 Task: Set the emoji skin tone preference to Medium-Light Skin Tone.
Action: Mouse moved to (1285, 119)
Screenshot: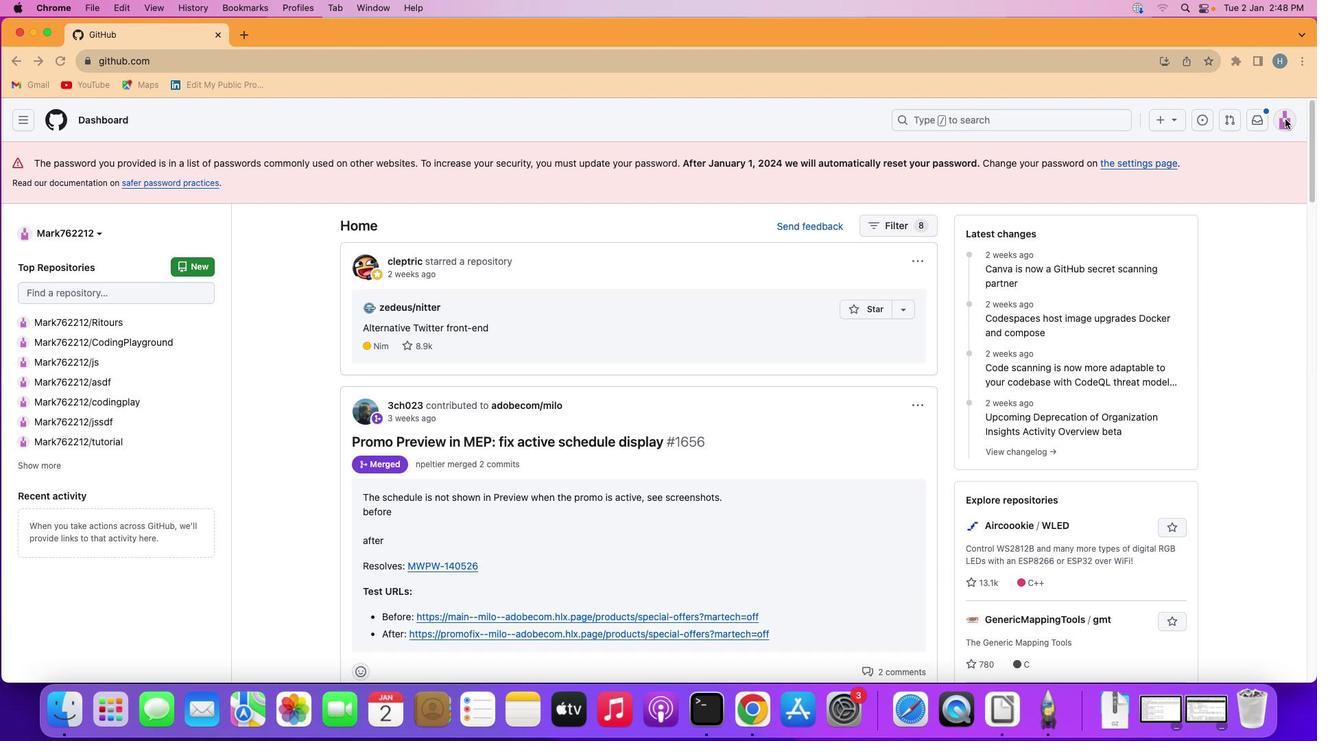 
Action: Mouse pressed left at (1285, 119)
Screenshot: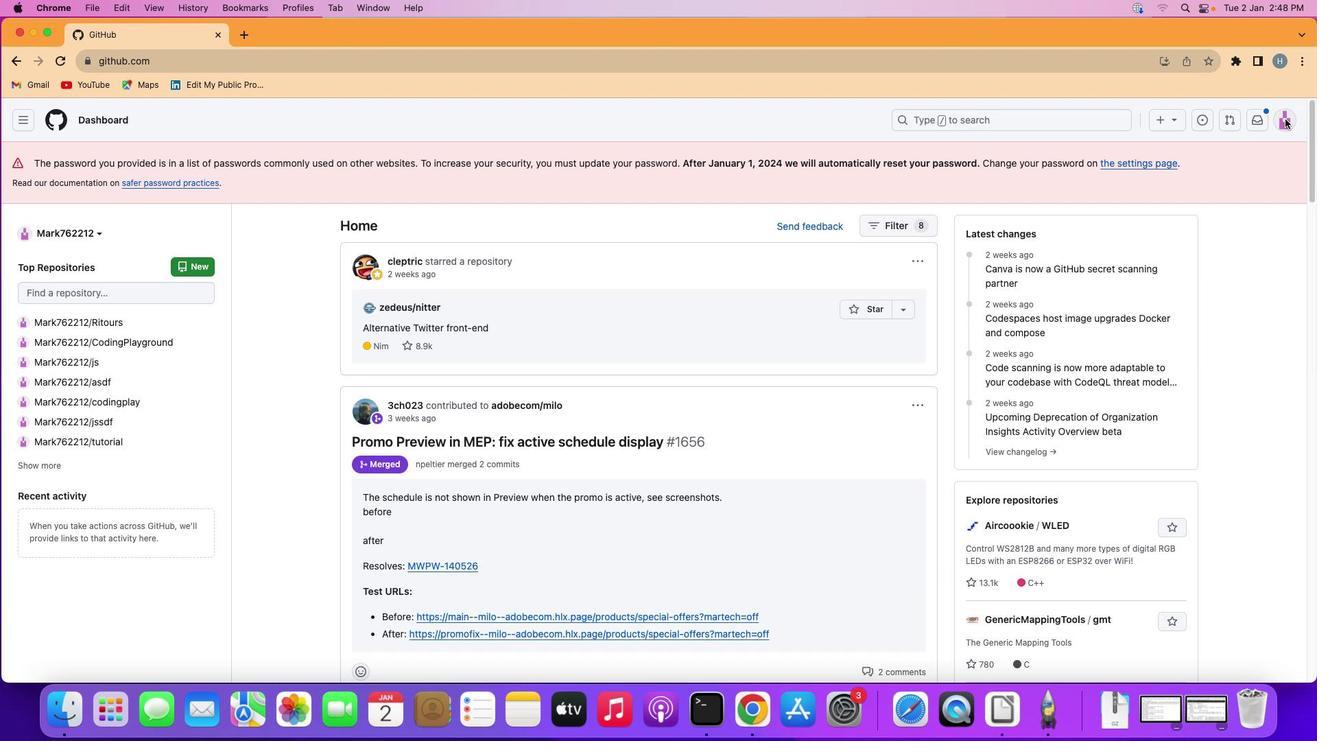 
Action: Mouse moved to (1285, 120)
Screenshot: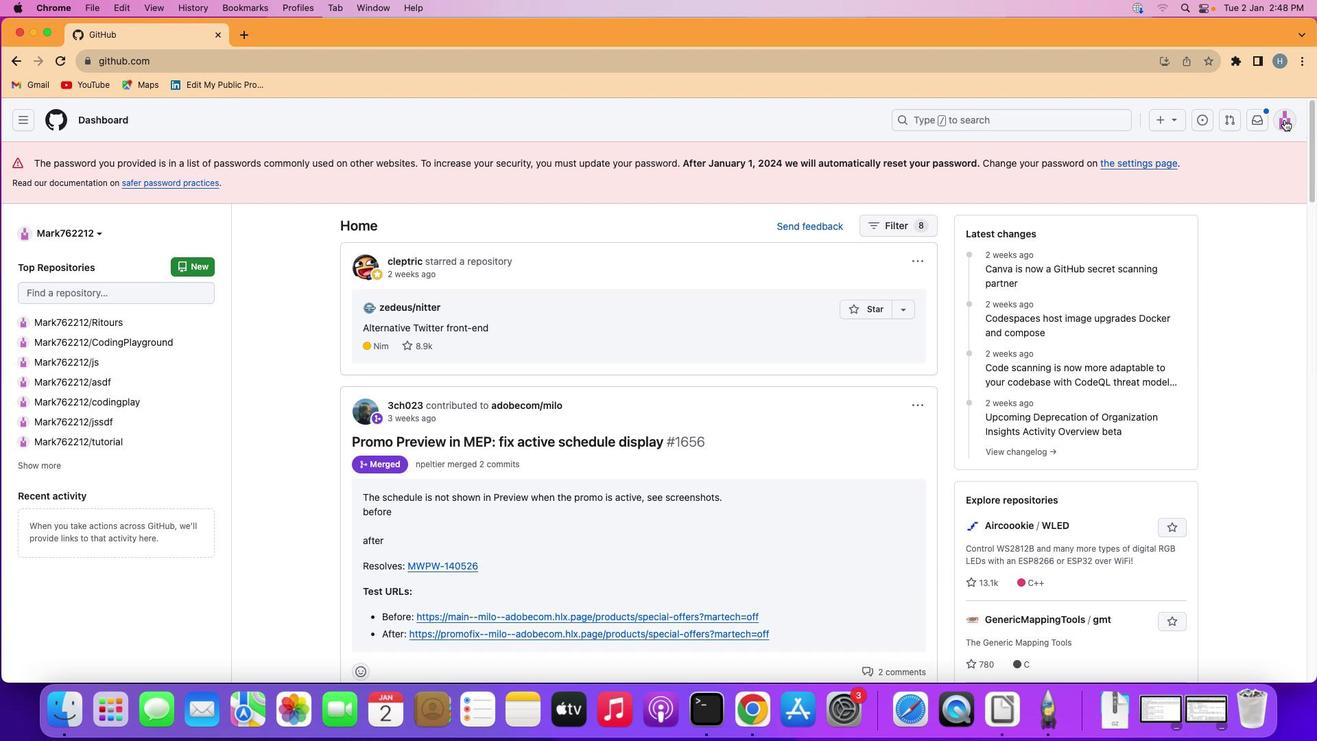
Action: Mouse pressed left at (1285, 120)
Screenshot: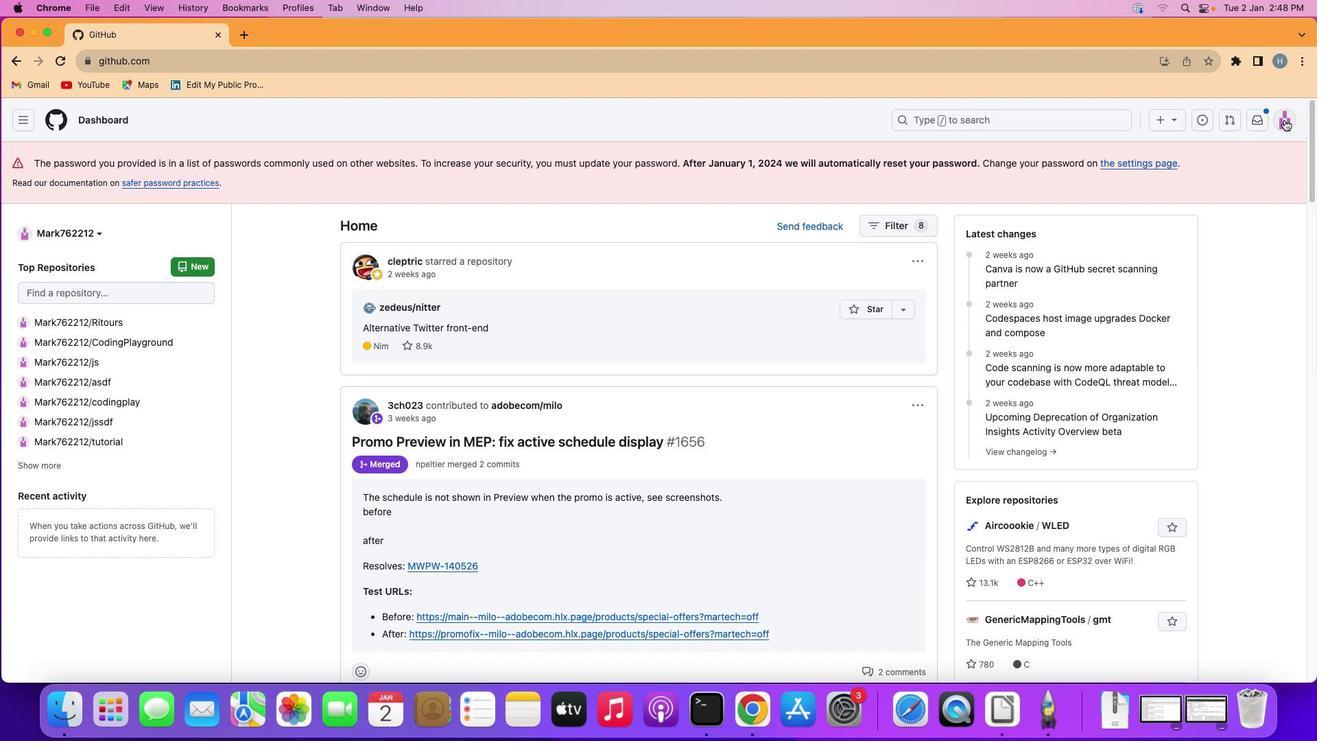
Action: Mouse moved to (1234, 496)
Screenshot: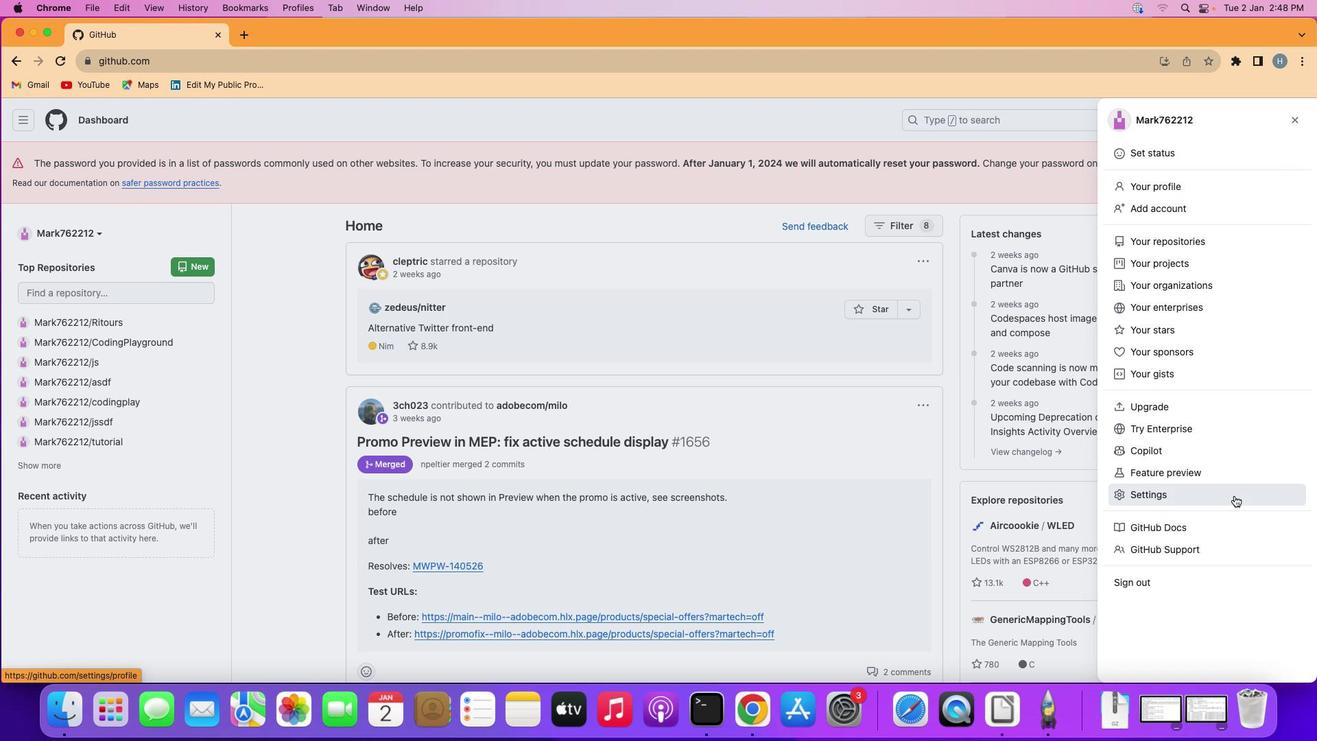 
Action: Mouse pressed left at (1234, 496)
Screenshot: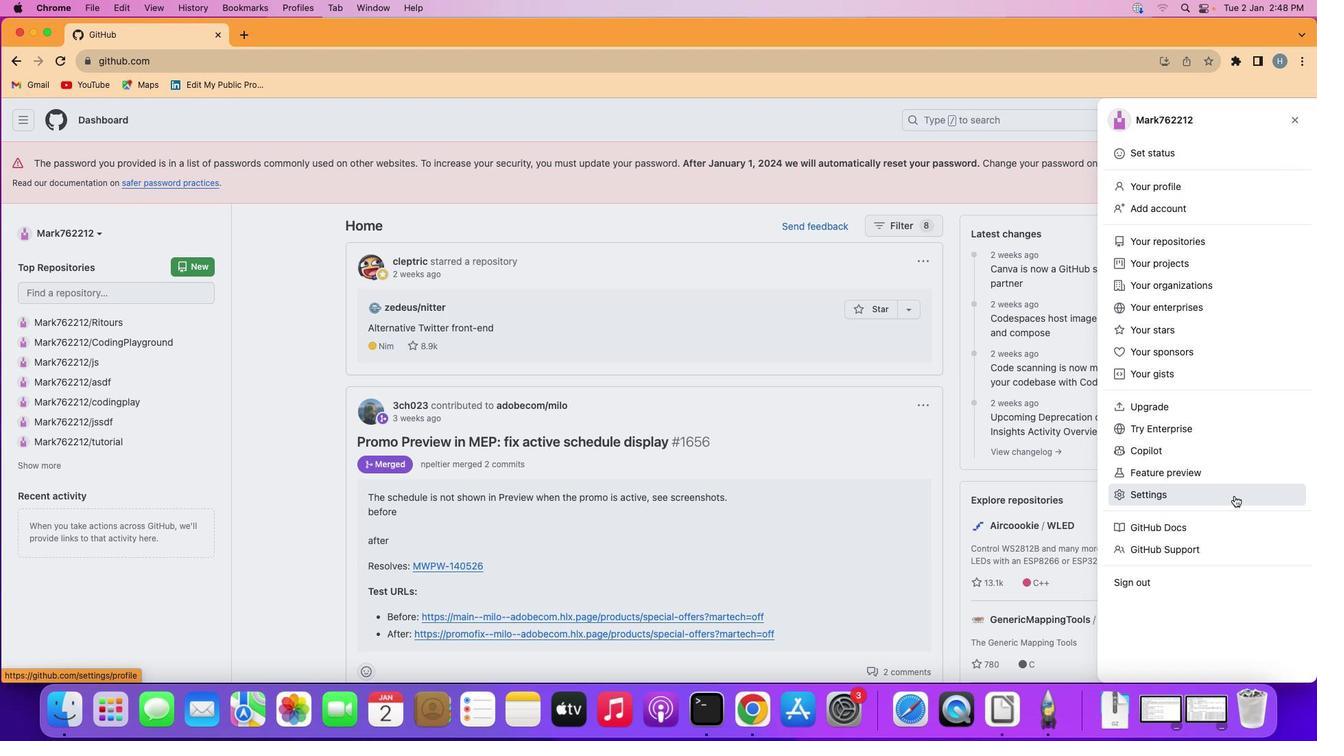 
Action: Mouse moved to (301, 322)
Screenshot: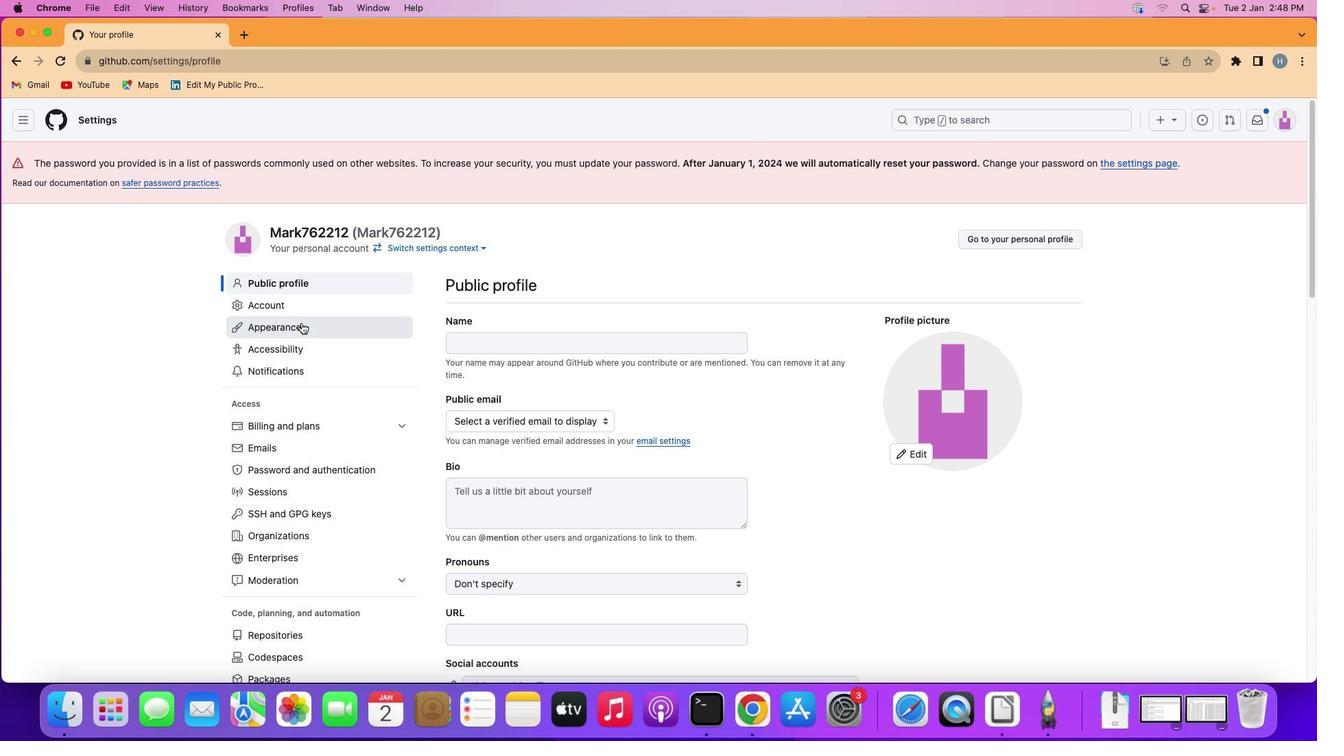
Action: Mouse pressed left at (301, 322)
Screenshot: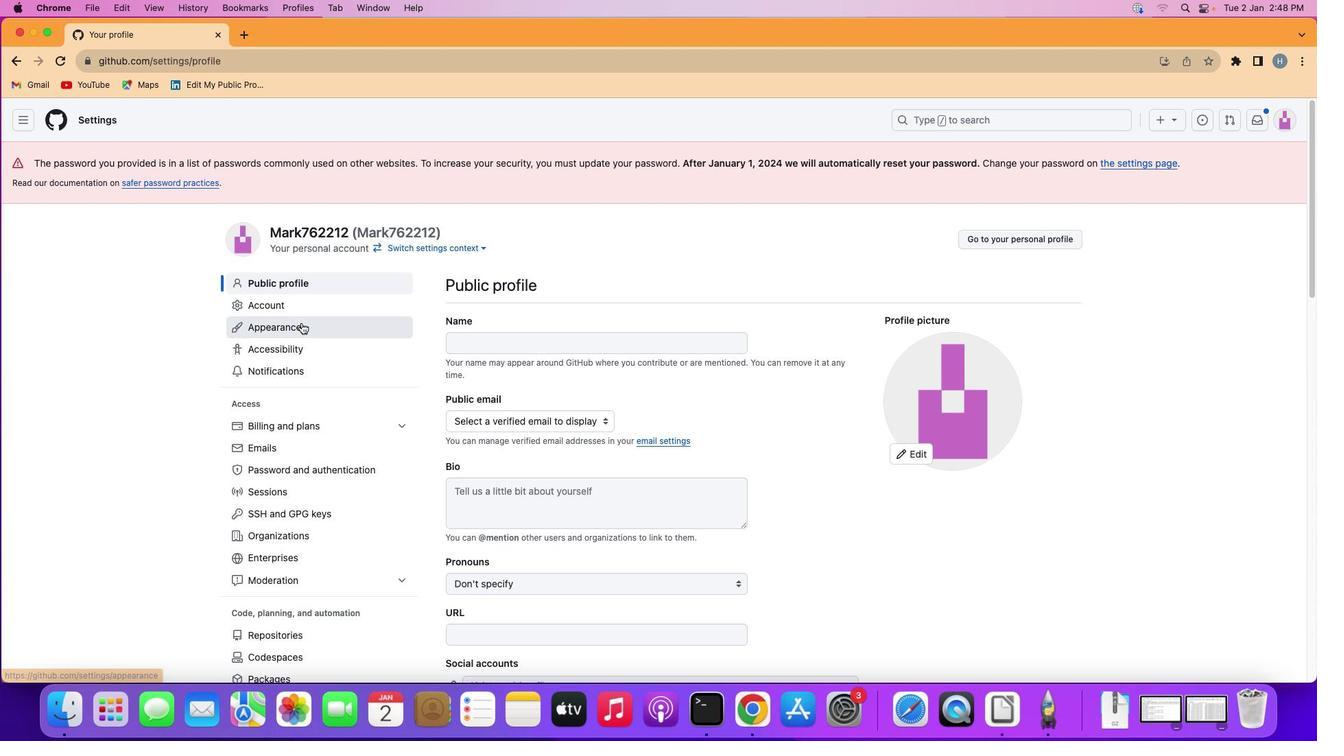 
Action: Mouse moved to (749, 456)
Screenshot: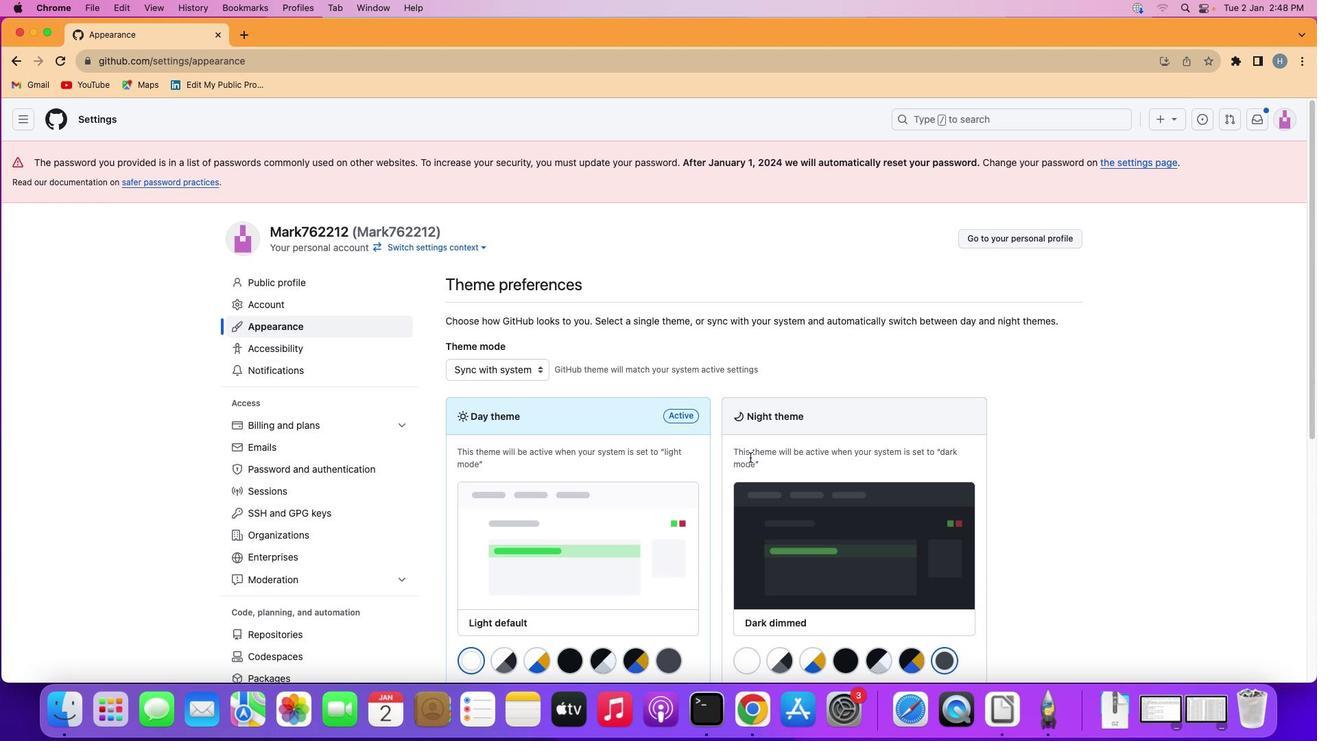 
Action: Mouse scrolled (749, 456) with delta (0, 0)
Screenshot: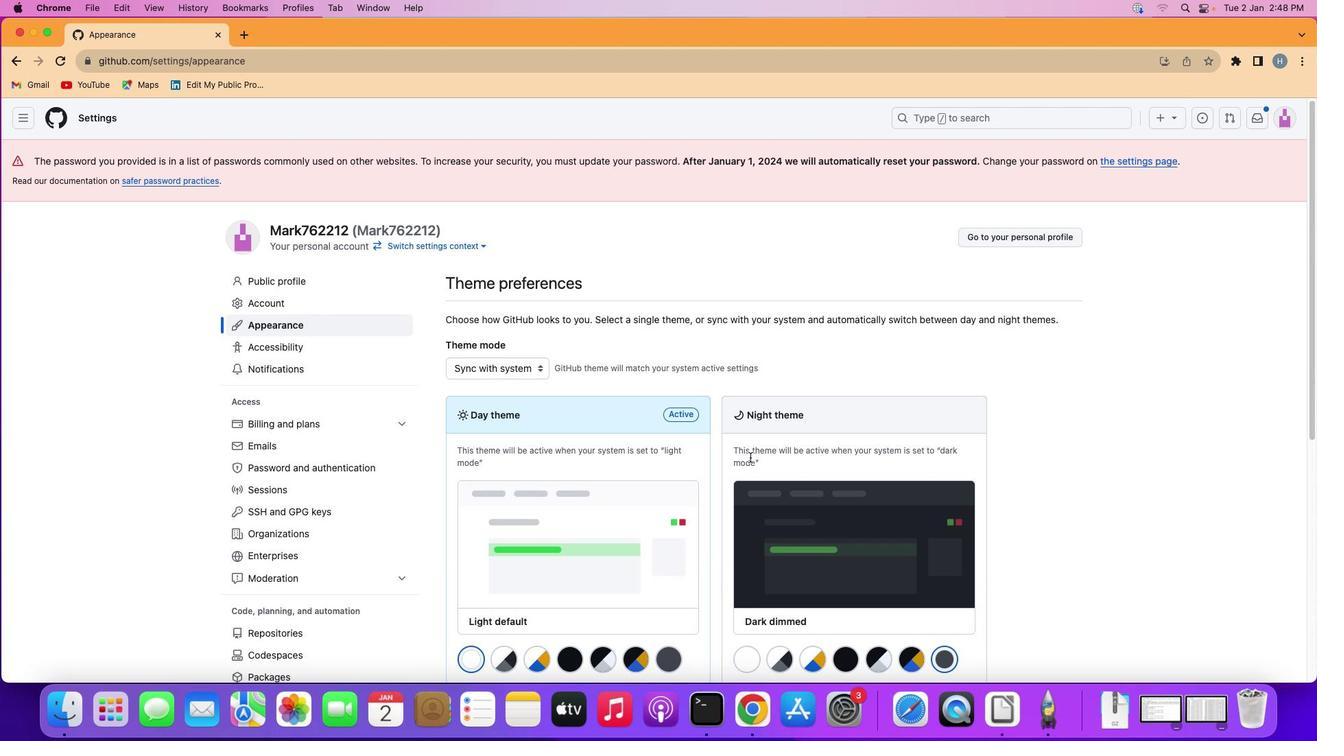 
Action: Mouse scrolled (749, 456) with delta (0, 1)
Screenshot: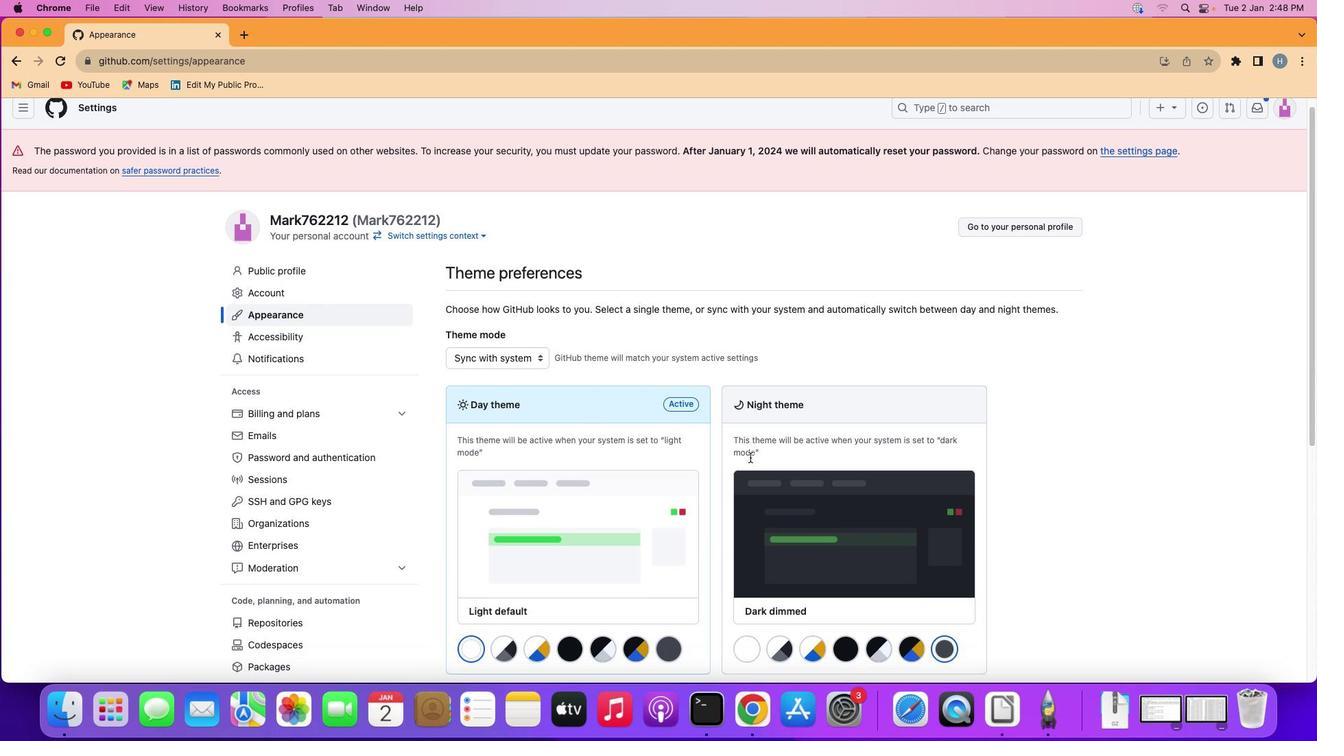 
Action: Mouse scrolled (749, 456) with delta (0, -2)
Screenshot: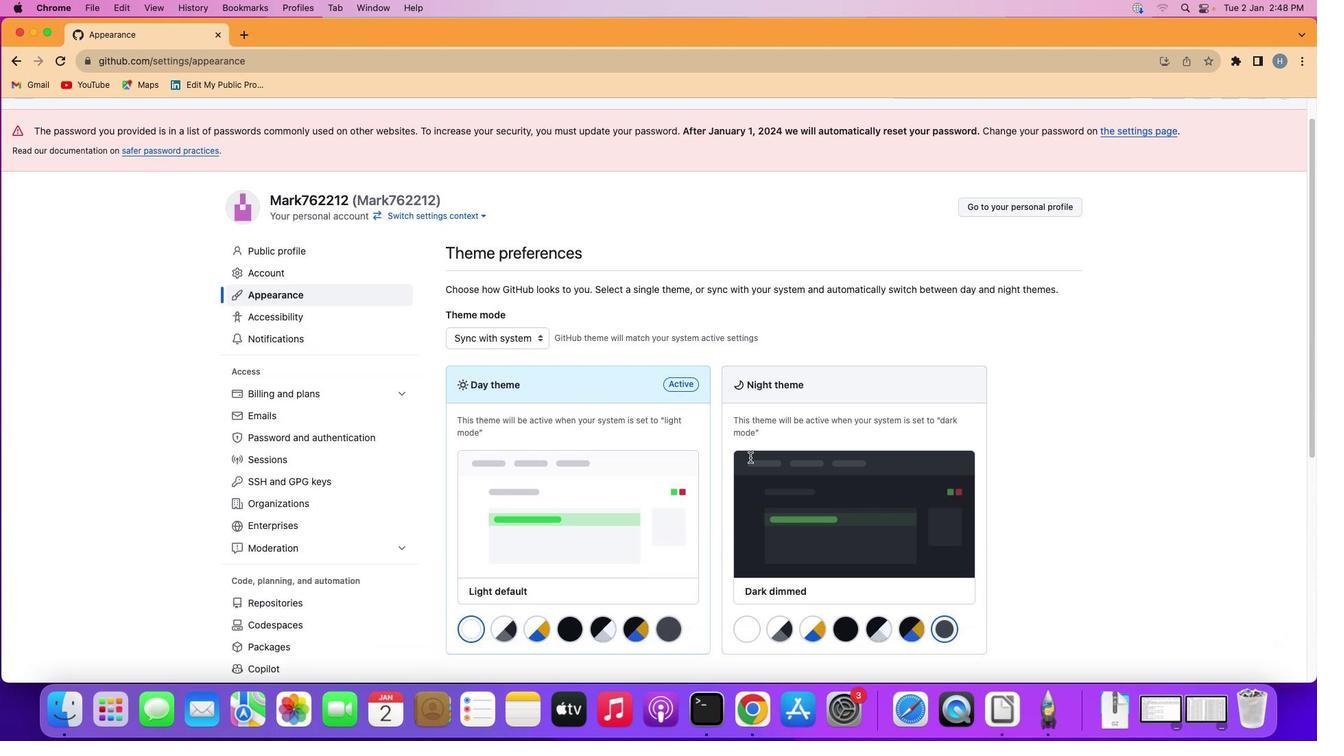 
Action: Mouse moved to (687, 450)
Screenshot: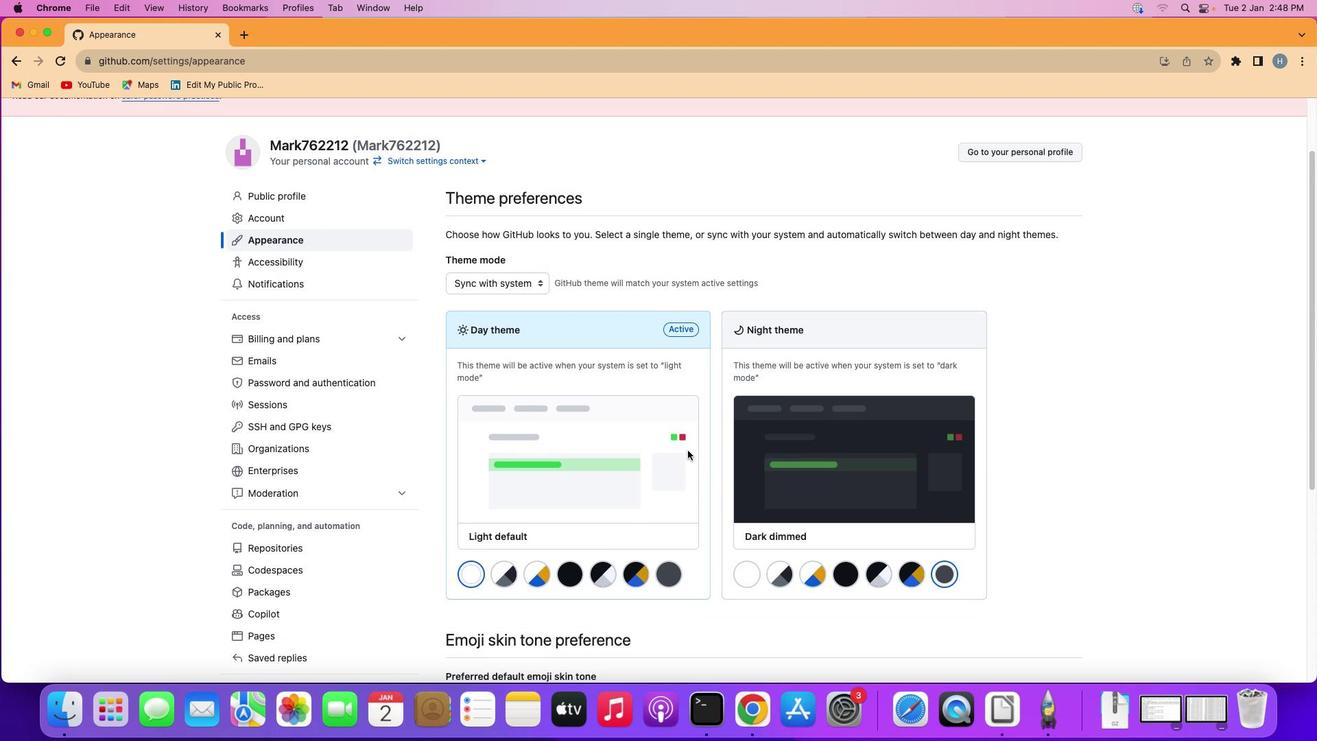 
Action: Mouse scrolled (687, 450) with delta (0, 0)
Screenshot: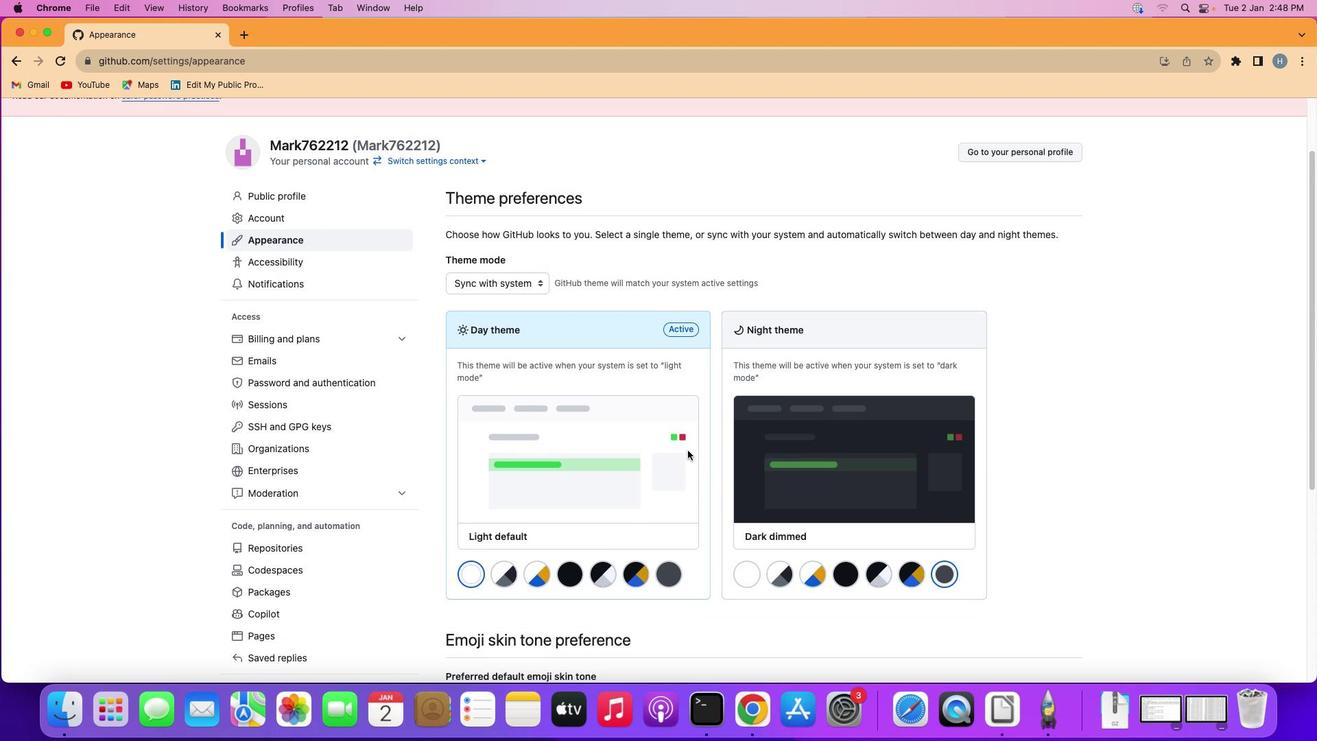 
Action: Mouse moved to (688, 450)
Screenshot: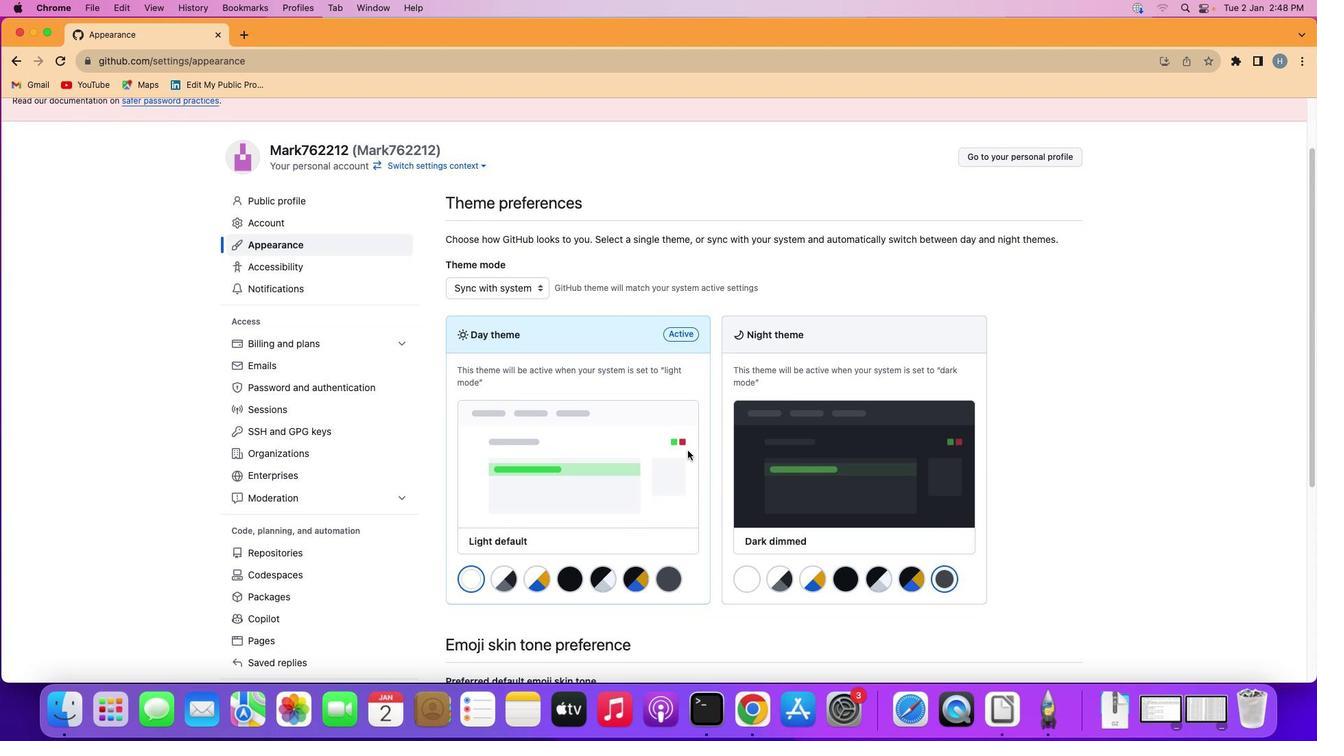 
Action: Mouse scrolled (688, 450) with delta (0, 0)
Screenshot: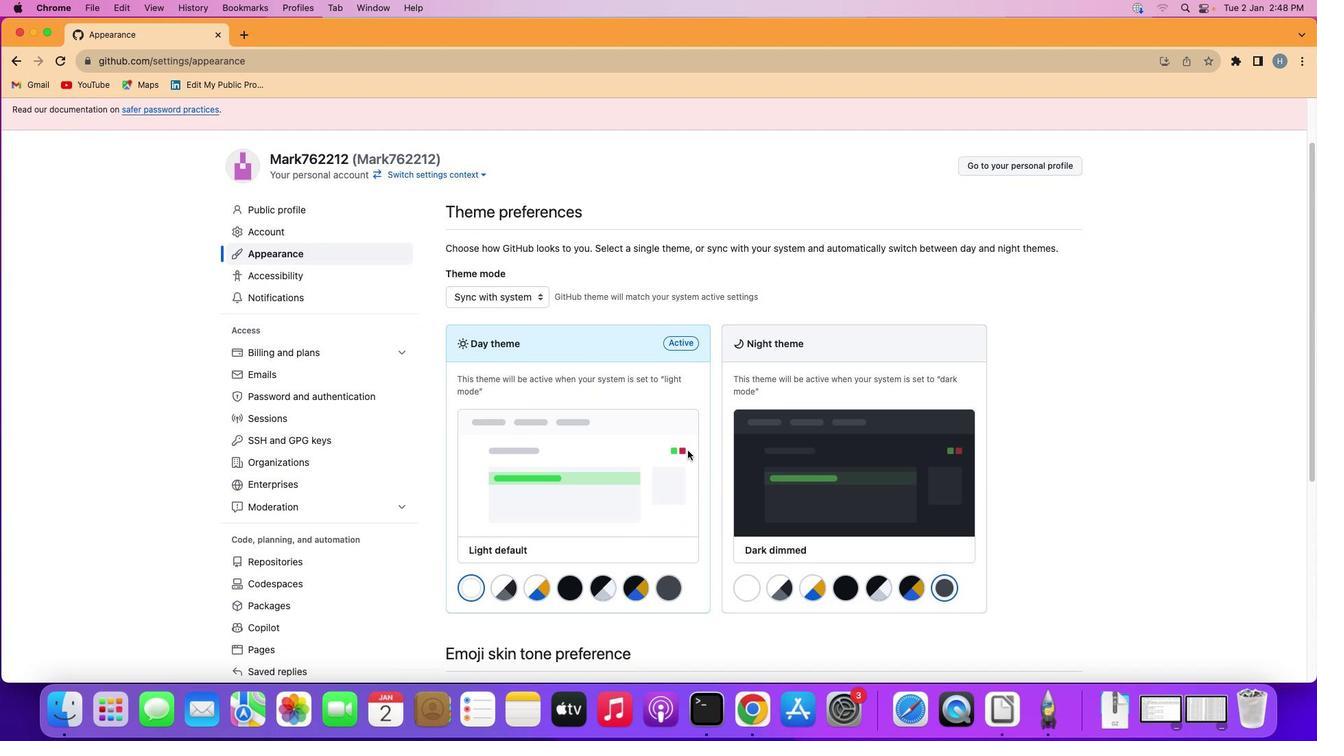 
Action: Mouse moved to (697, 450)
Screenshot: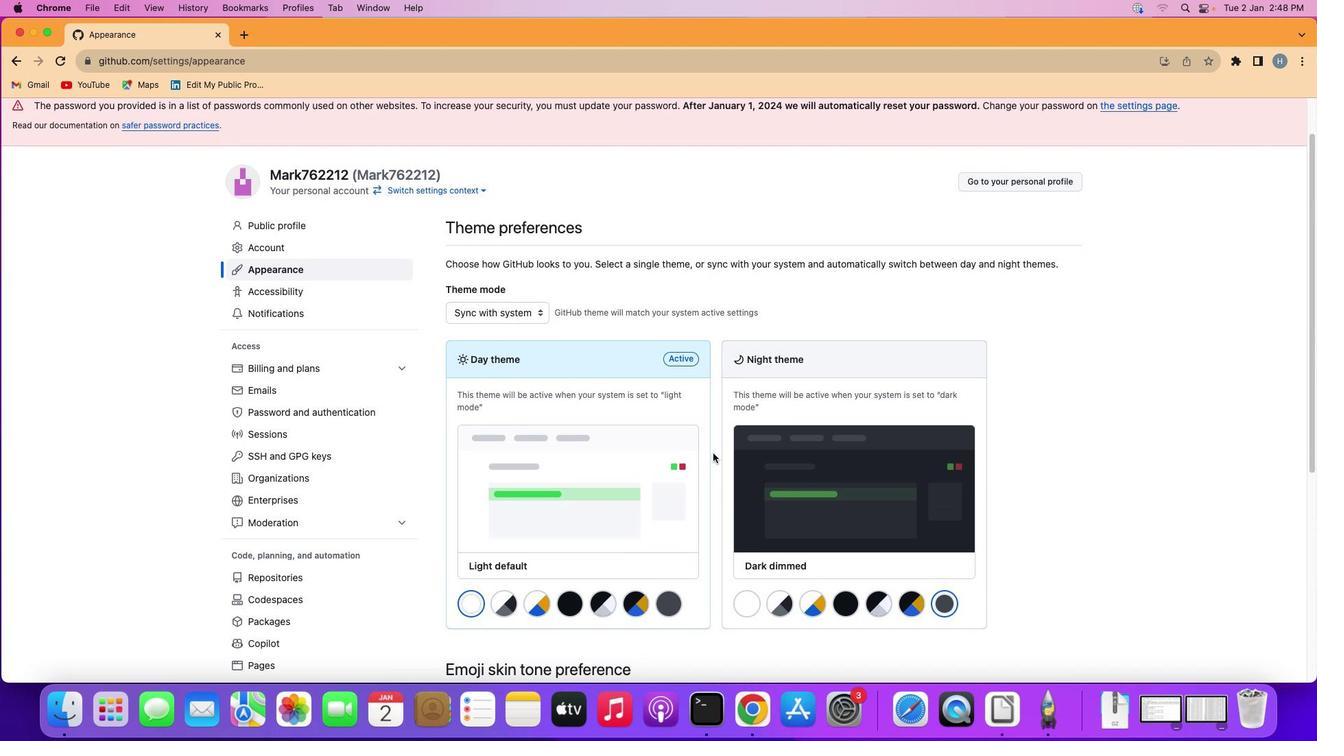 
Action: Mouse scrolled (697, 450) with delta (0, 0)
Screenshot: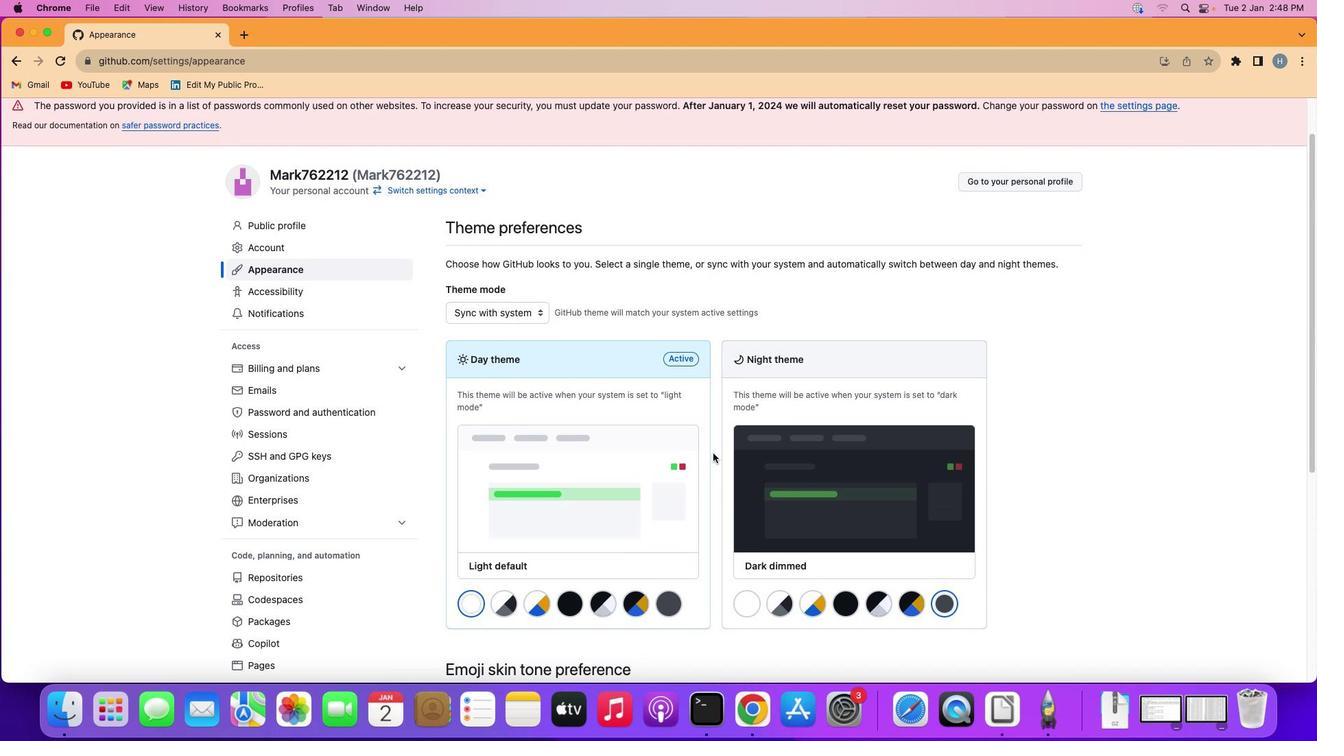 
Action: Mouse moved to (708, 452)
Screenshot: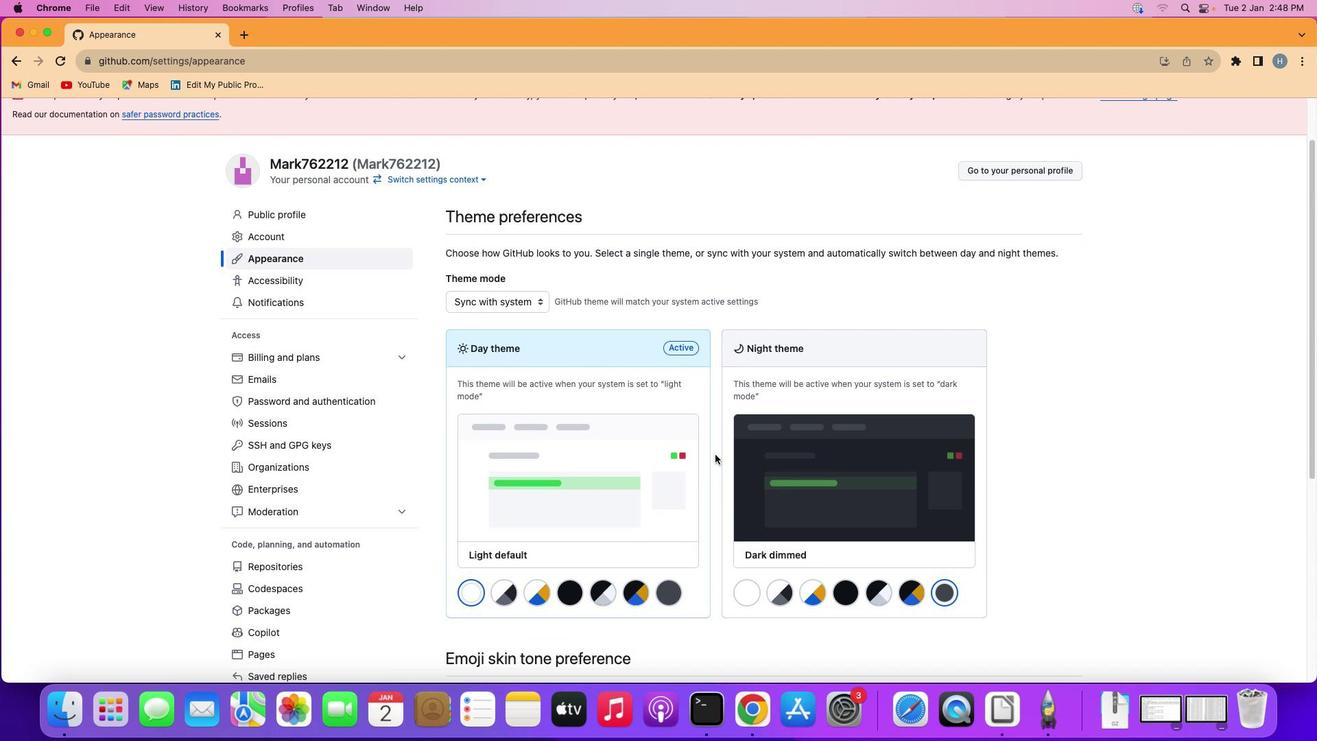 
Action: Mouse scrolled (708, 452) with delta (0, 0)
Screenshot: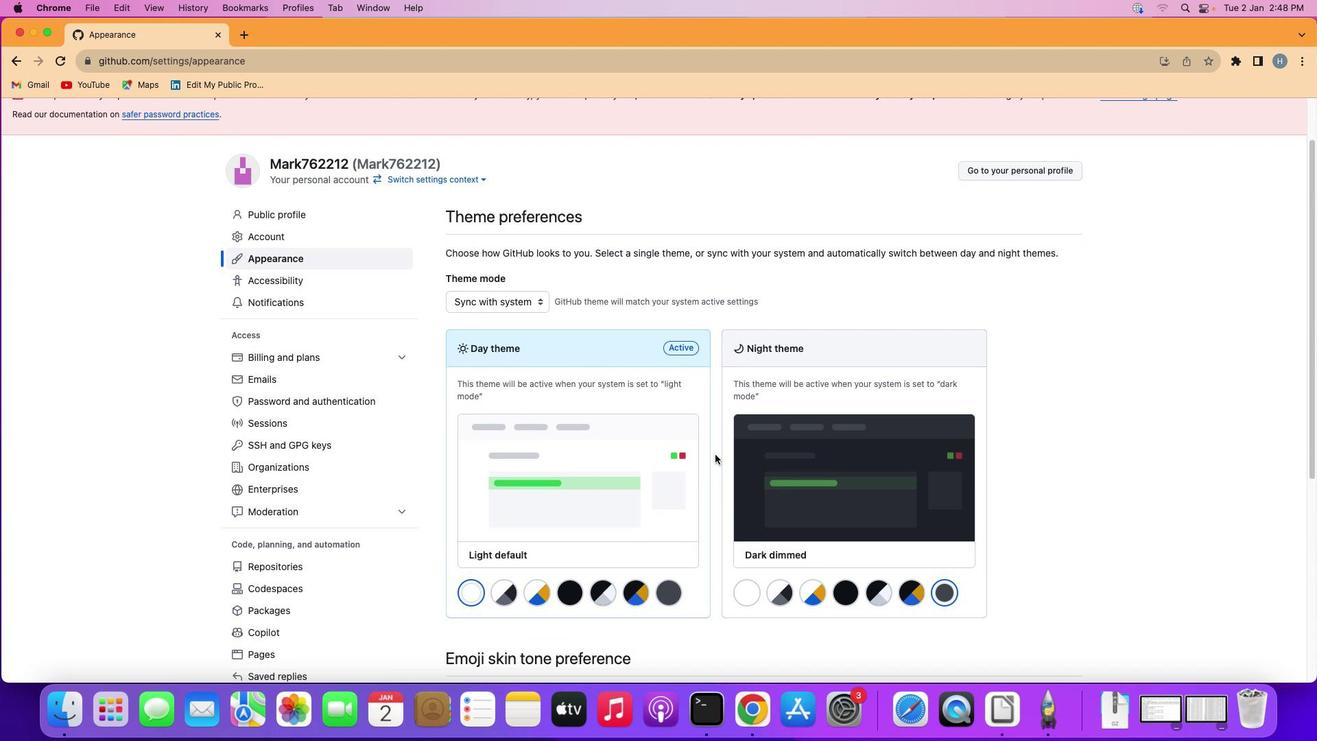 
Action: Mouse moved to (1089, 502)
Screenshot: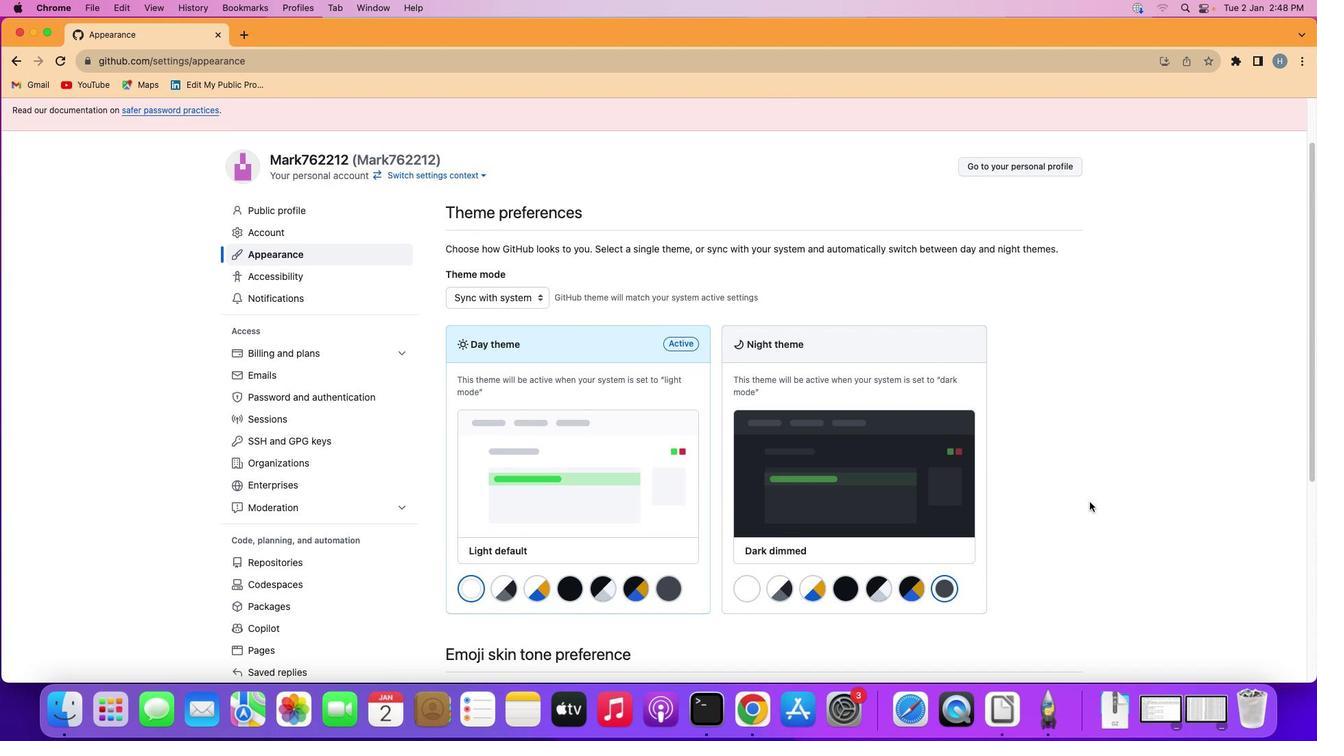 
Action: Mouse scrolled (1089, 502) with delta (0, 0)
Screenshot: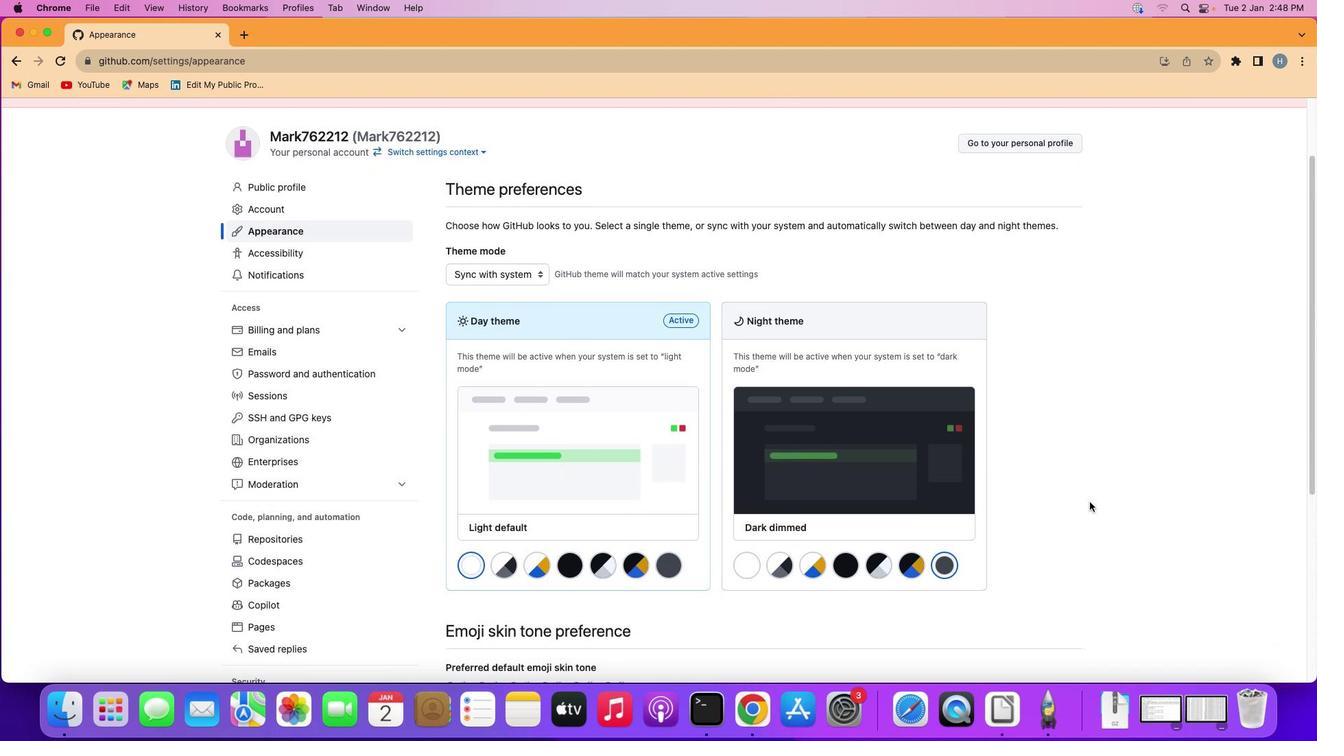 
Action: Mouse scrolled (1089, 502) with delta (0, 0)
Screenshot: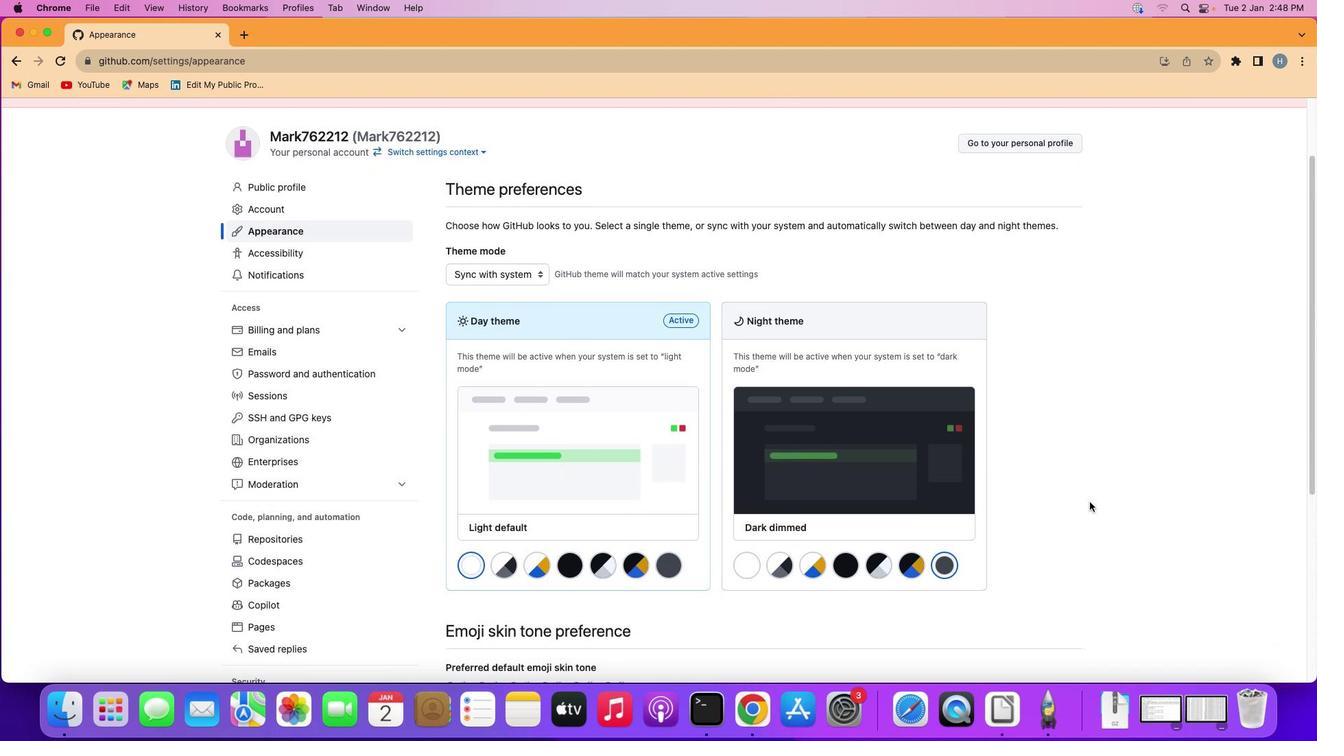 
Action: Mouse moved to (1089, 502)
Screenshot: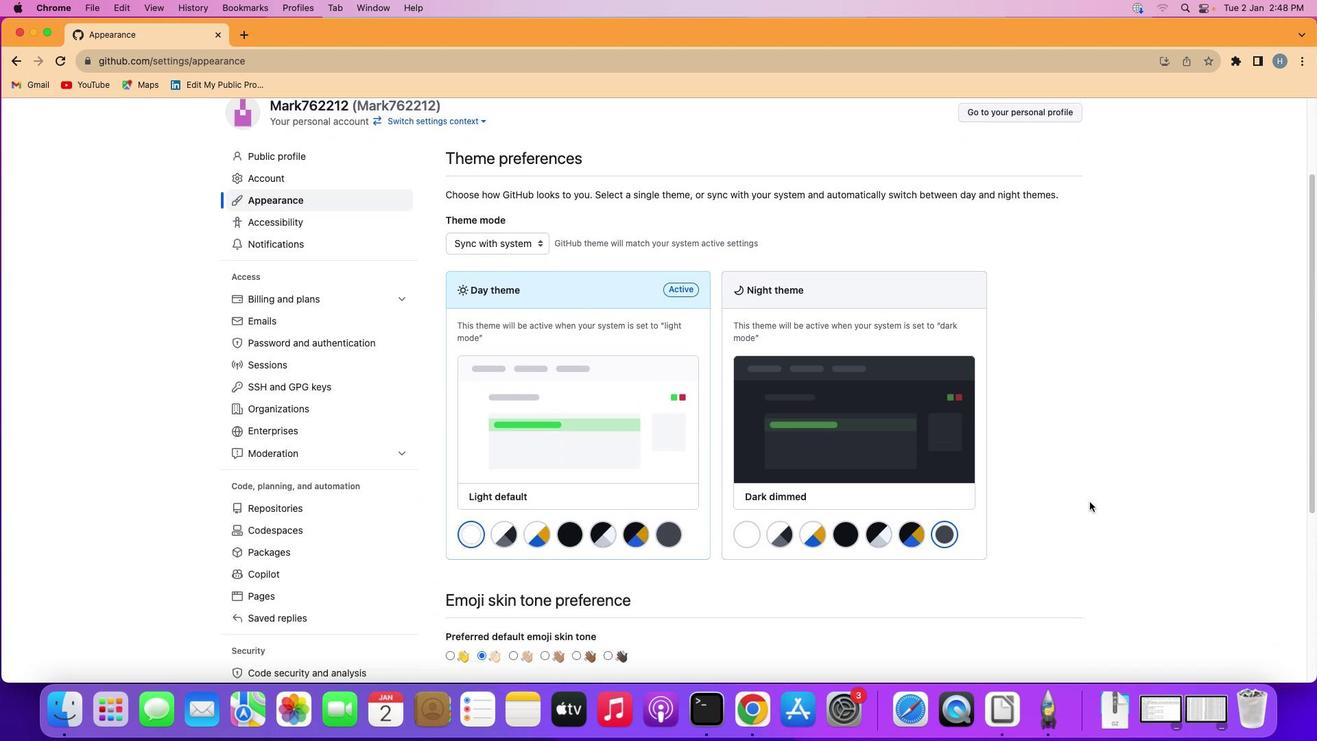 
Action: Mouse scrolled (1089, 502) with delta (0, -2)
Screenshot: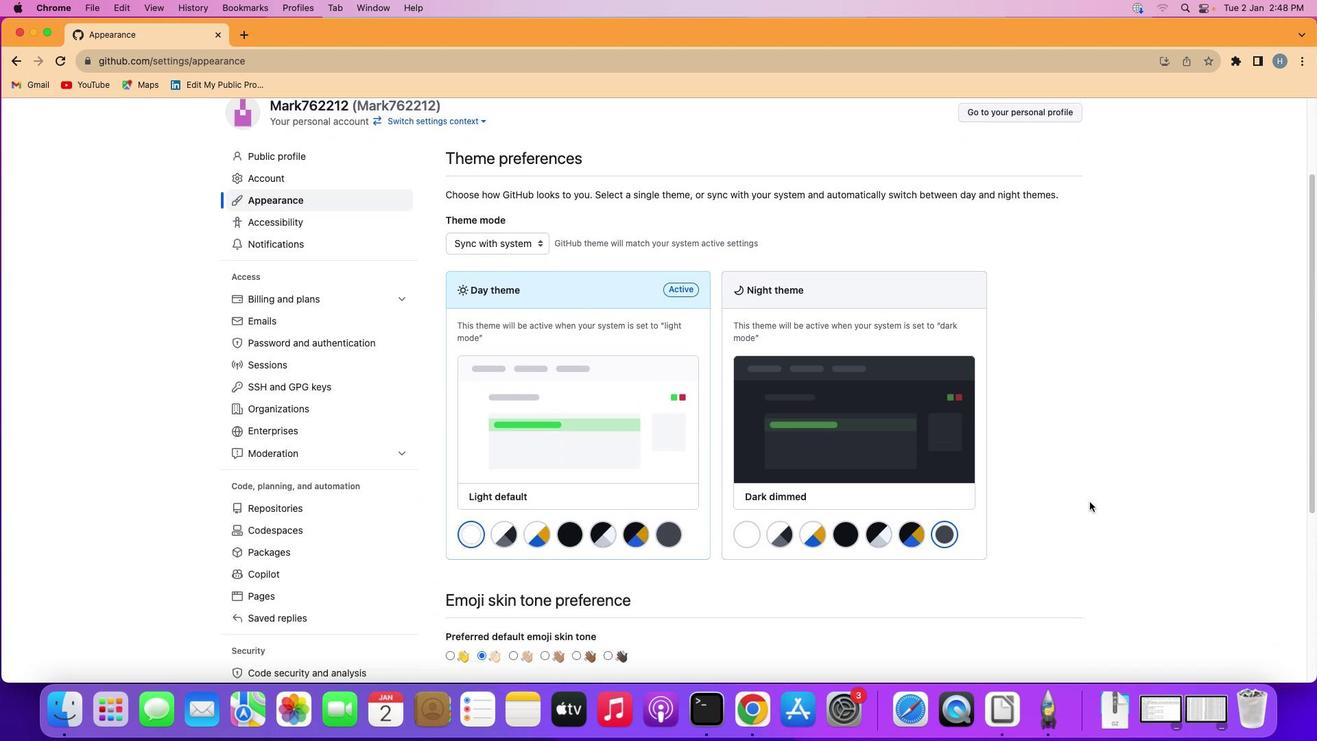 
Action: Mouse moved to (1065, 511)
Screenshot: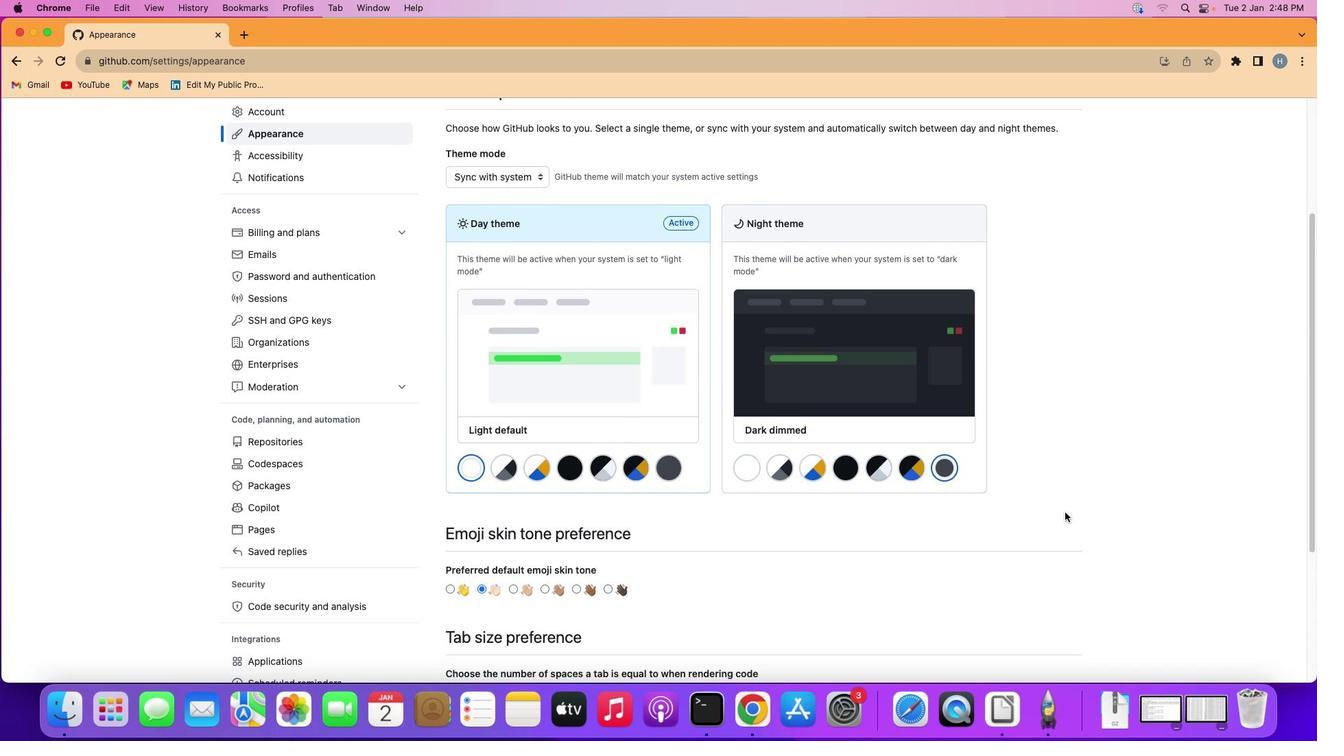 
Action: Mouse scrolled (1065, 511) with delta (0, 0)
Screenshot: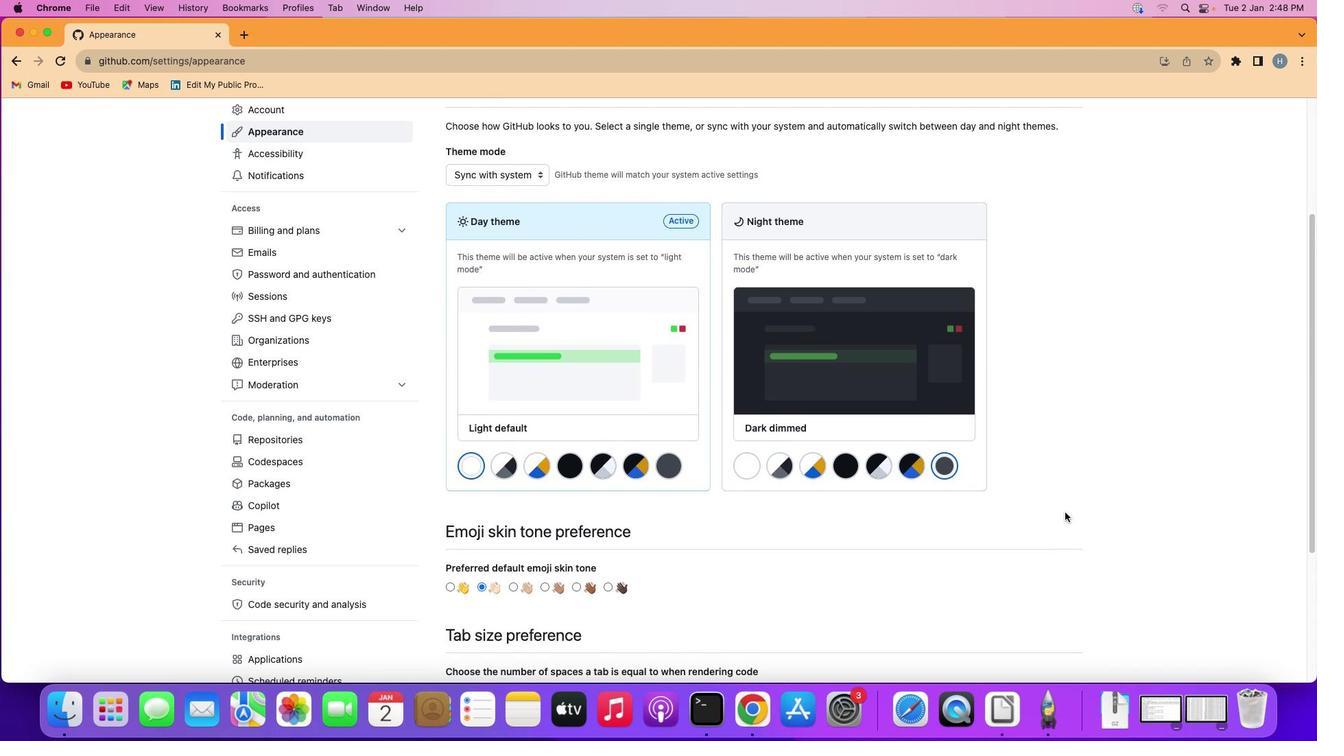 
Action: Mouse scrolled (1065, 511) with delta (0, 0)
Screenshot: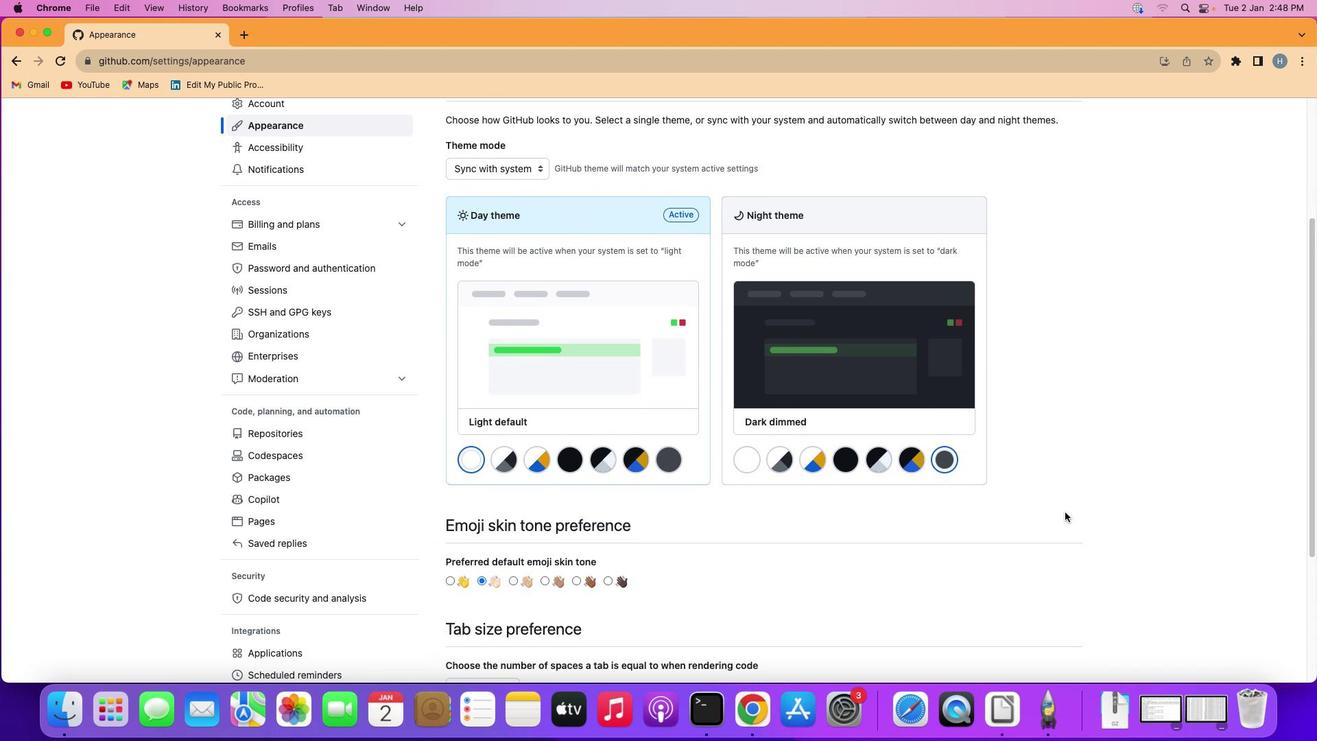 
Action: Mouse moved to (512, 572)
Screenshot: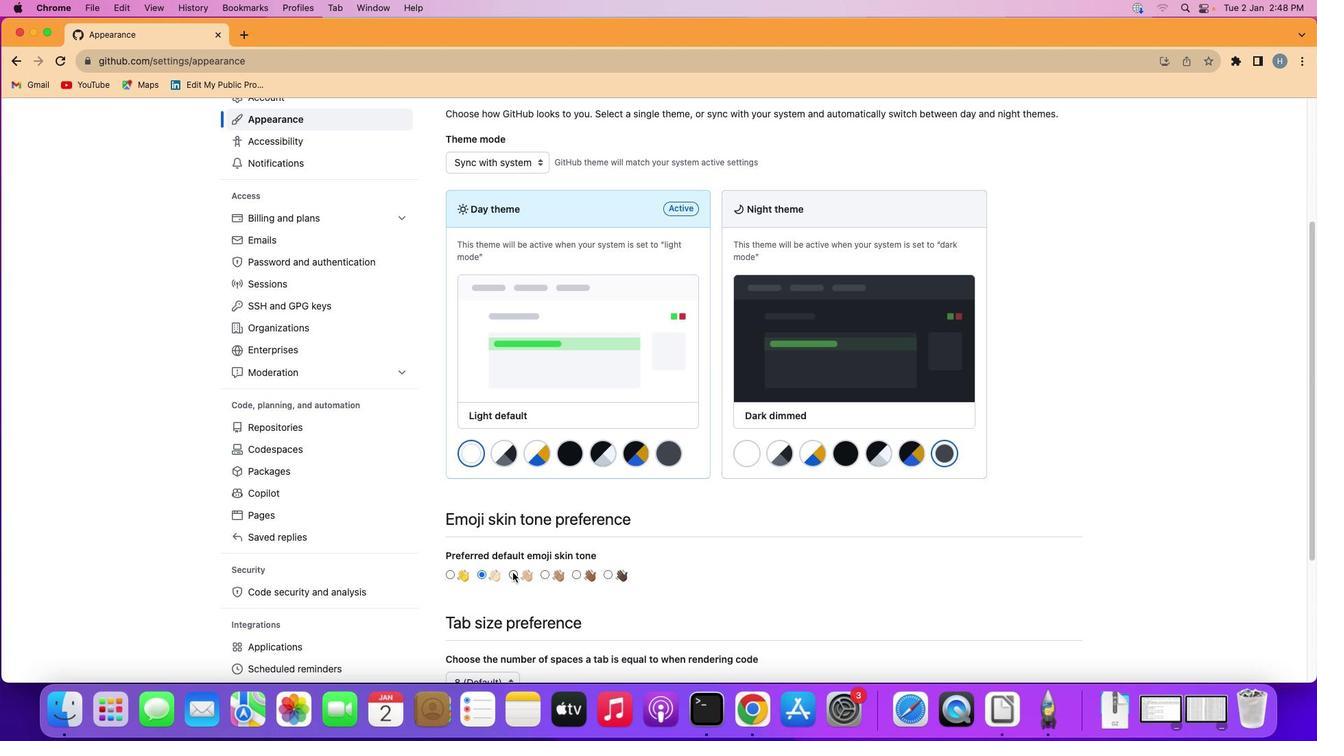 
Action: Mouse pressed left at (512, 572)
Screenshot: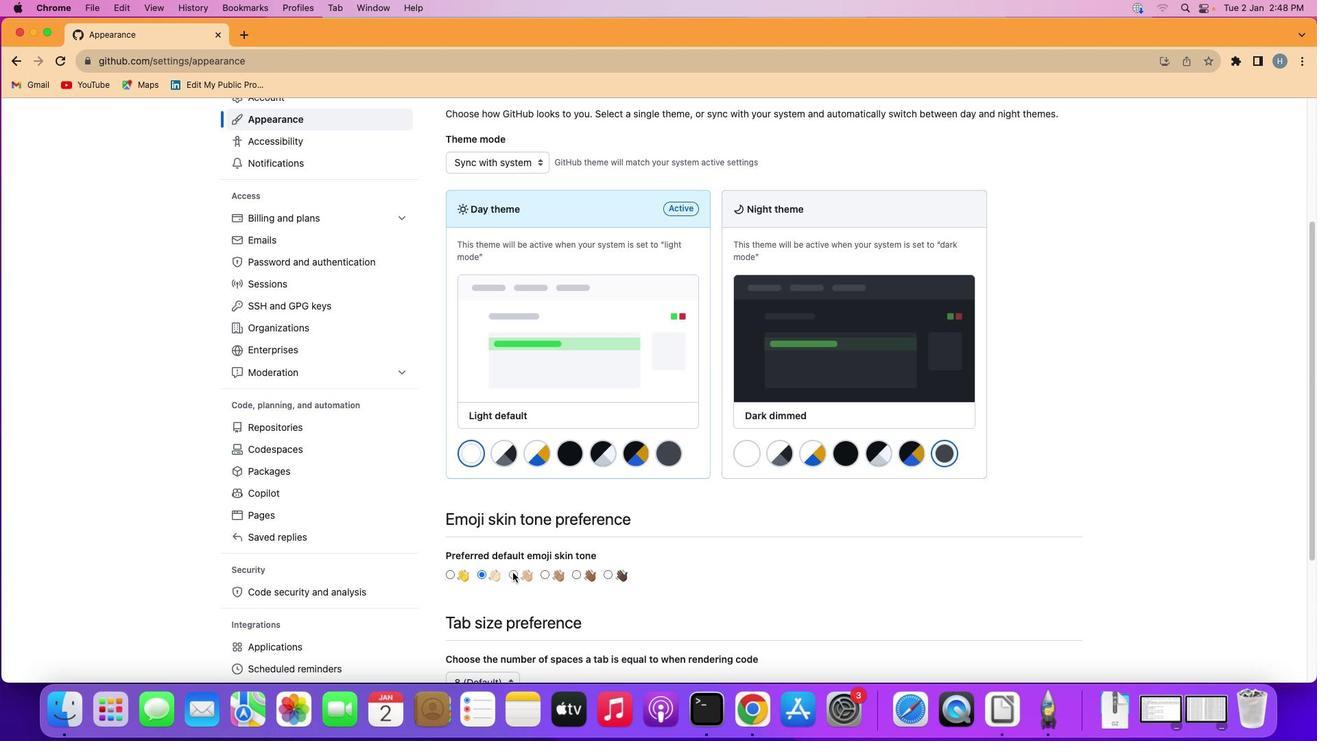 
